 Task: Select the auto option in the diff line inserted.
Action: Mouse moved to (21, 561)
Screenshot: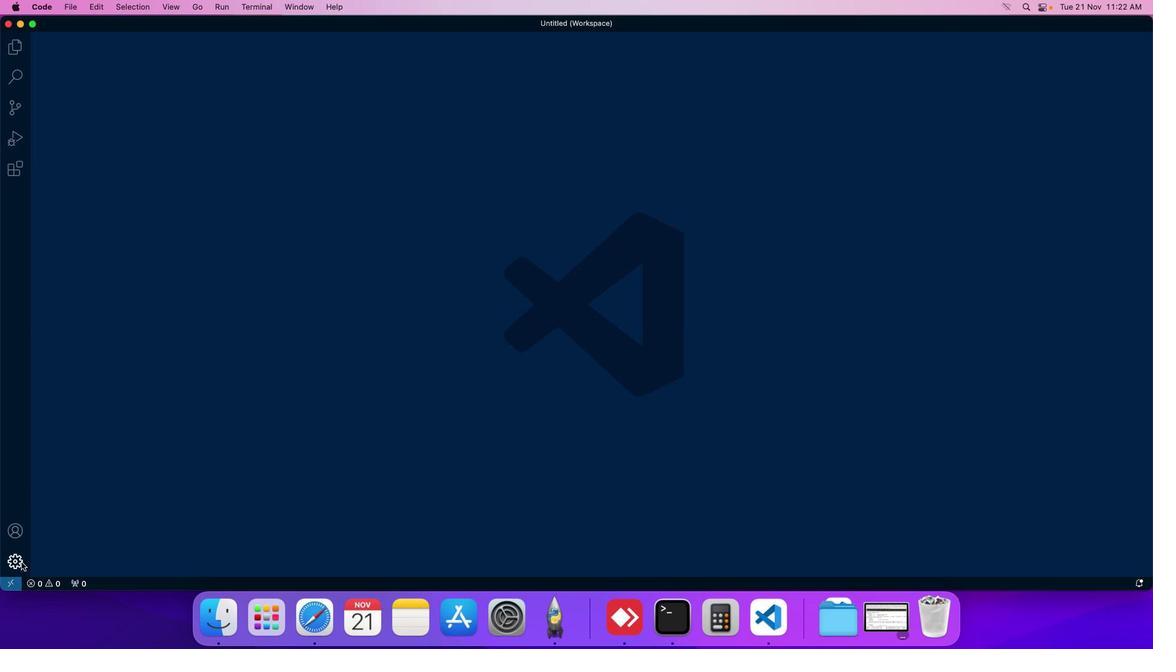 
Action: Mouse pressed left at (21, 561)
Screenshot: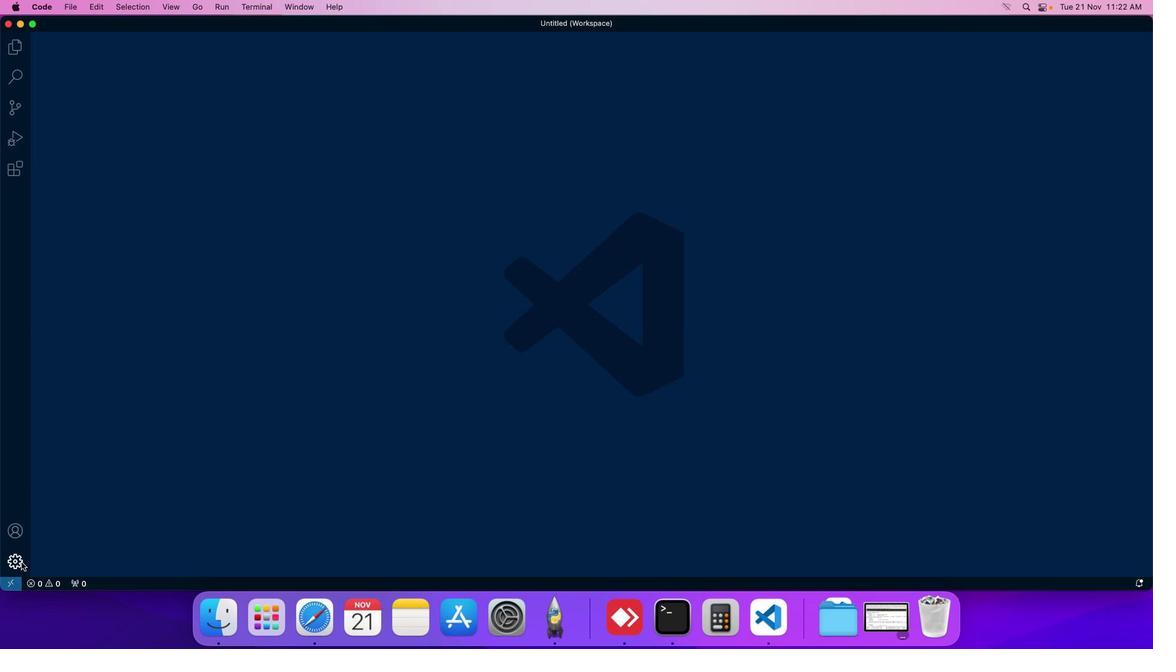 
Action: Mouse moved to (63, 472)
Screenshot: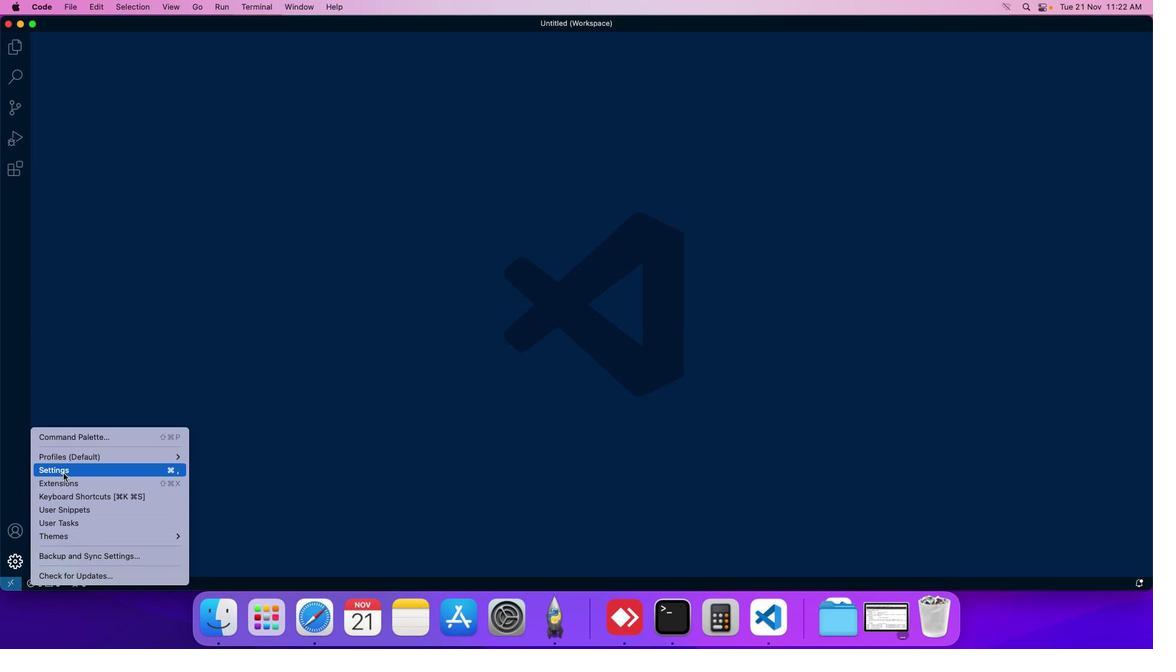 
Action: Mouse pressed left at (63, 472)
Screenshot: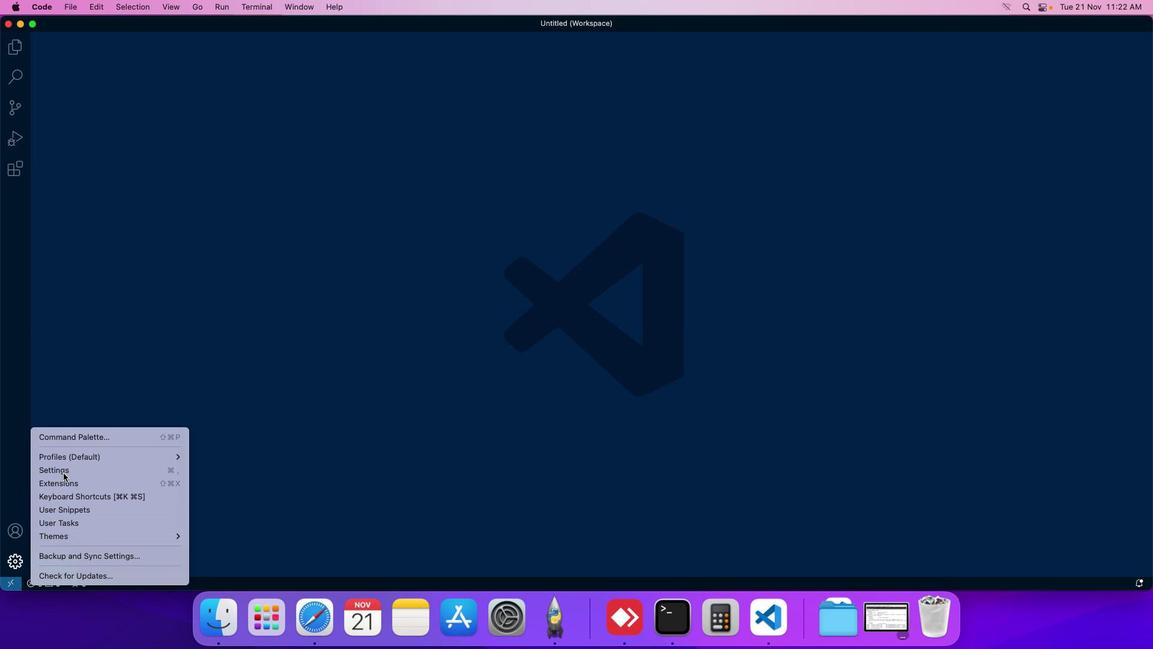 
Action: Mouse moved to (283, 91)
Screenshot: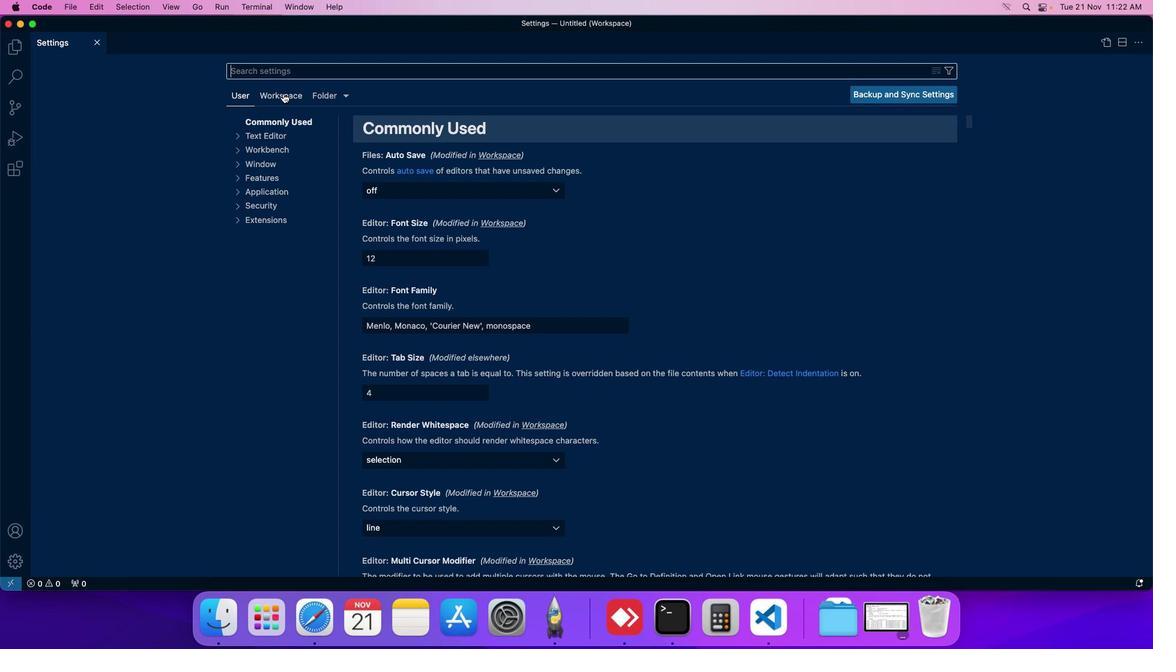 
Action: Mouse pressed left at (283, 91)
Screenshot: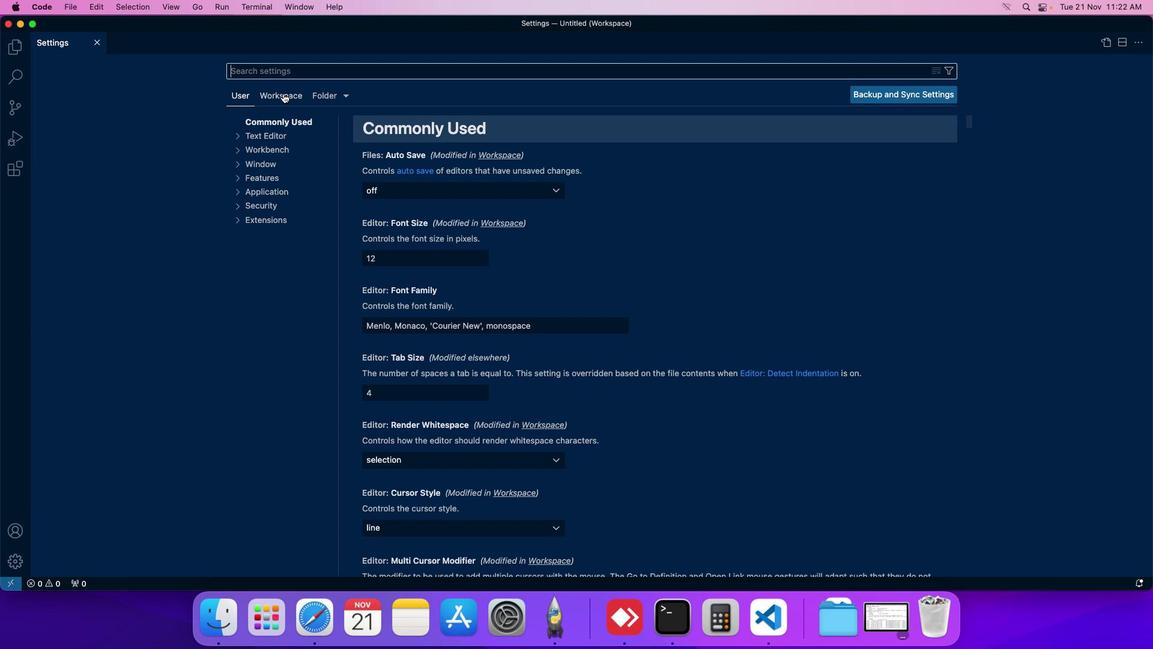 
Action: Mouse moved to (264, 177)
Screenshot: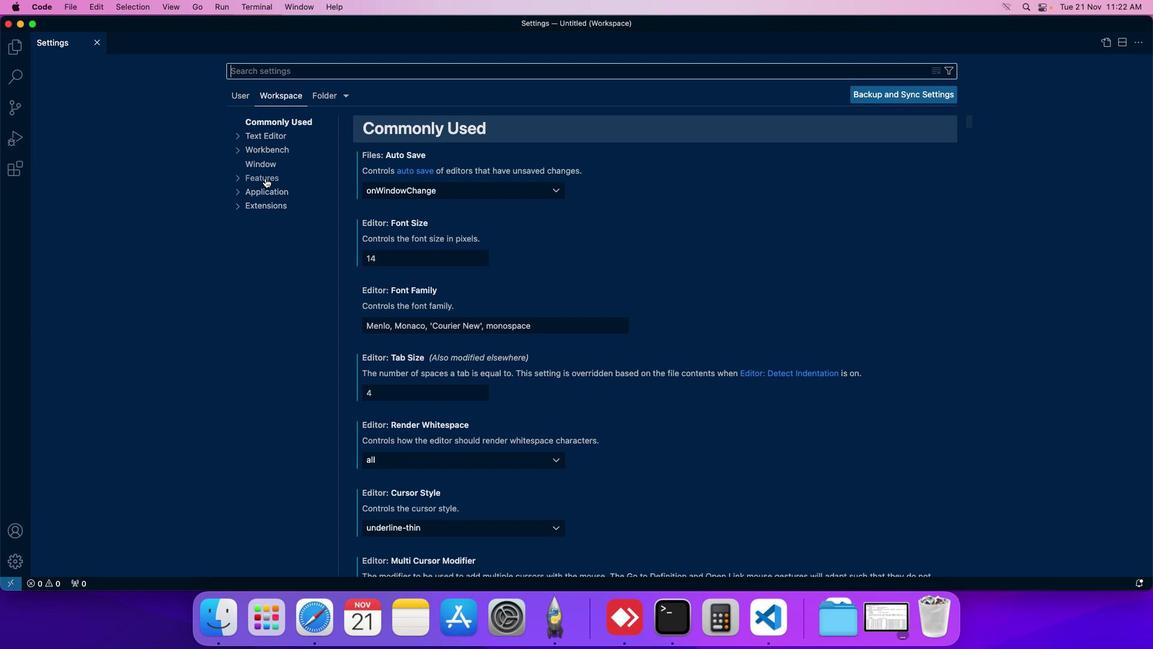 
Action: Mouse pressed left at (264, 177)
Screenshot: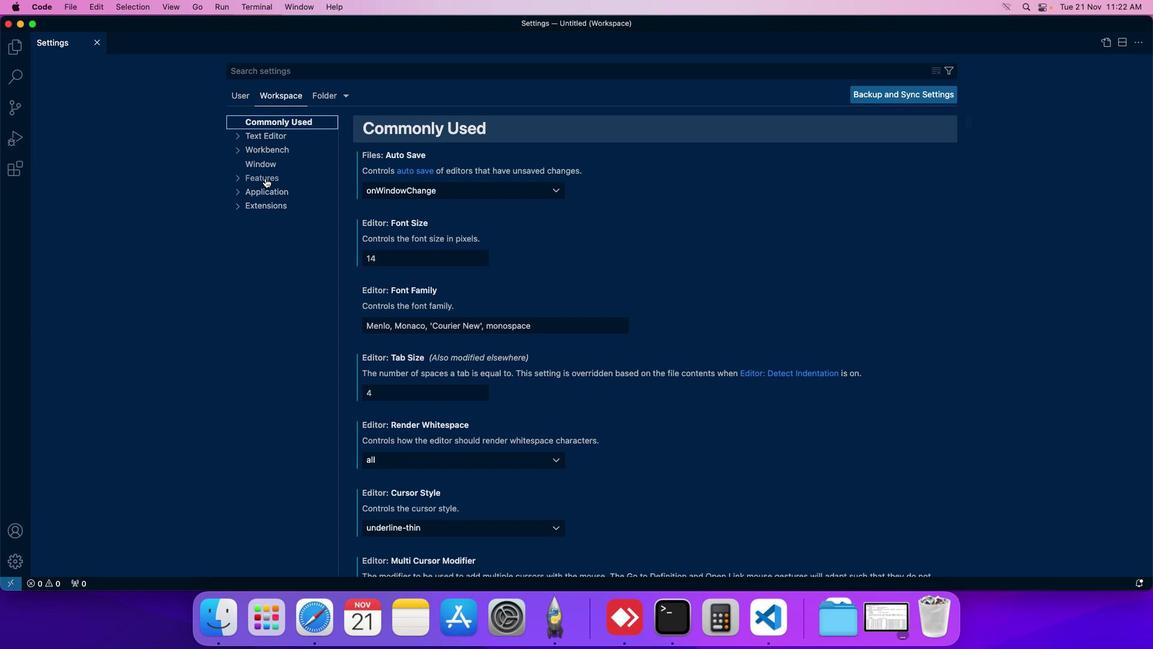 
Action: Mouse moved to (277, 400)
Screenshot: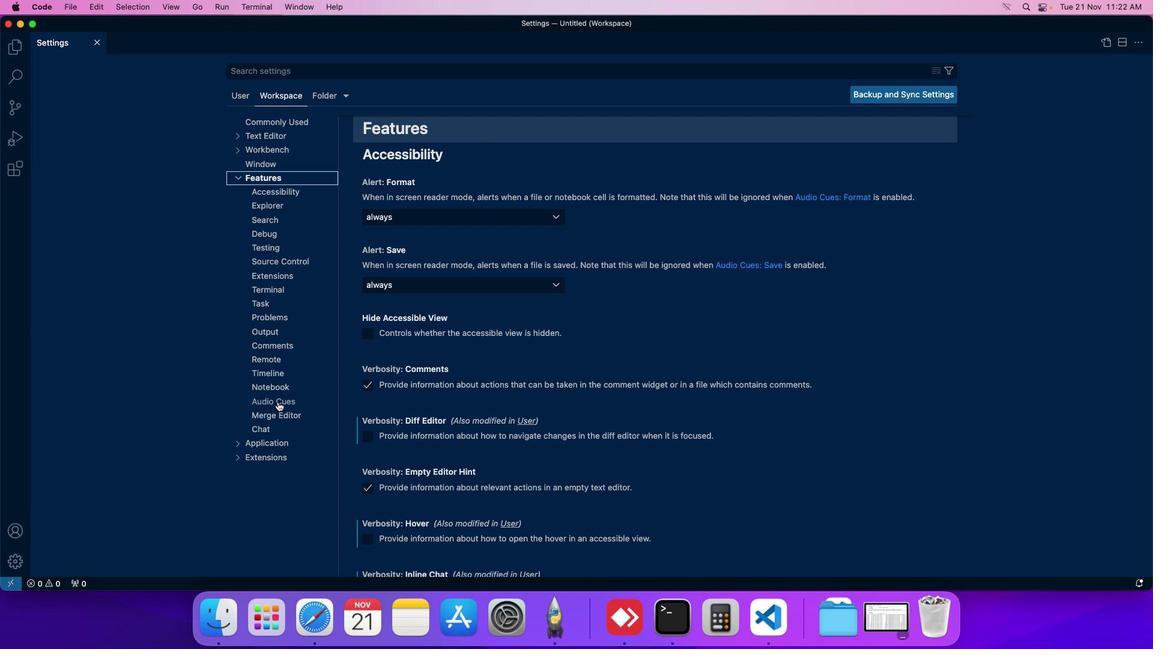 
Action: Mouse pressed left at (277, 400)
Screenshot: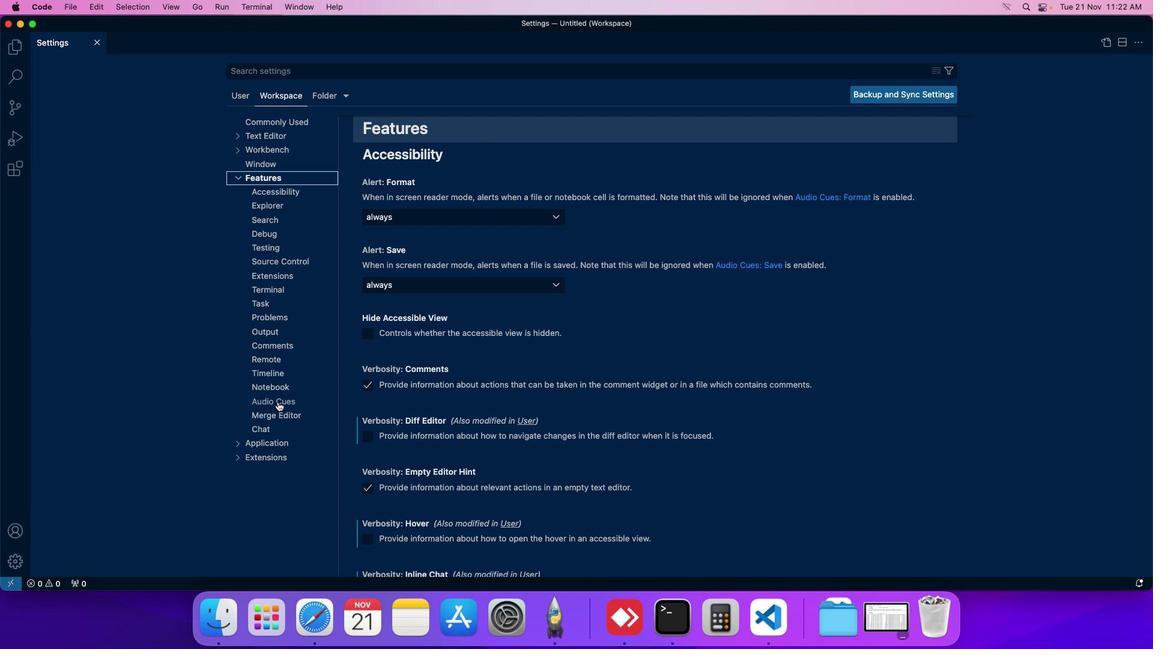 
Action: Mouse moved to (424, 319)
Screenshot: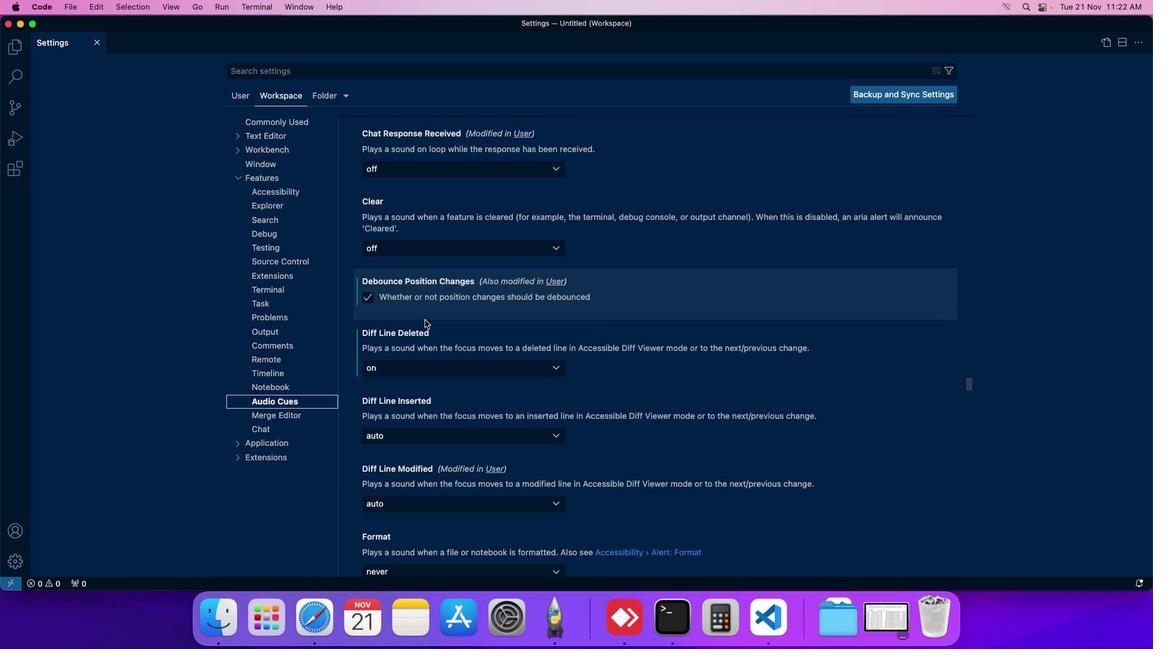 
Action: Mouse scrolled (424, 319) with delta (0, 0)
Screenshot: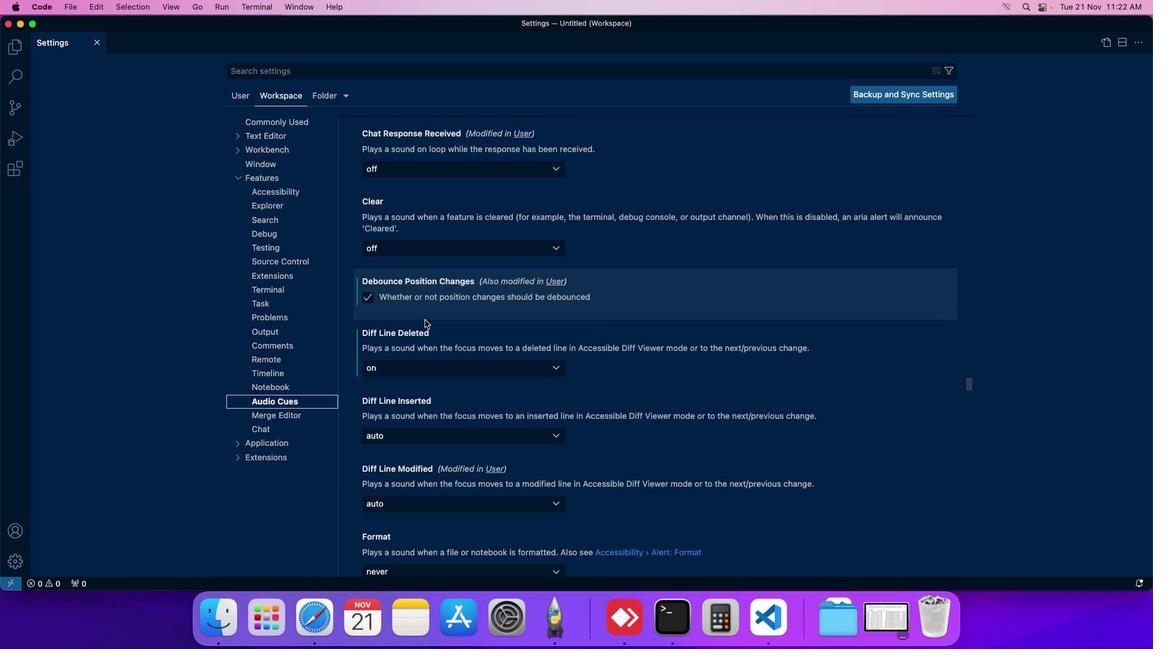 
Action: Mouse scrolled (424, 319) with delta (0, 0)
Screenshot: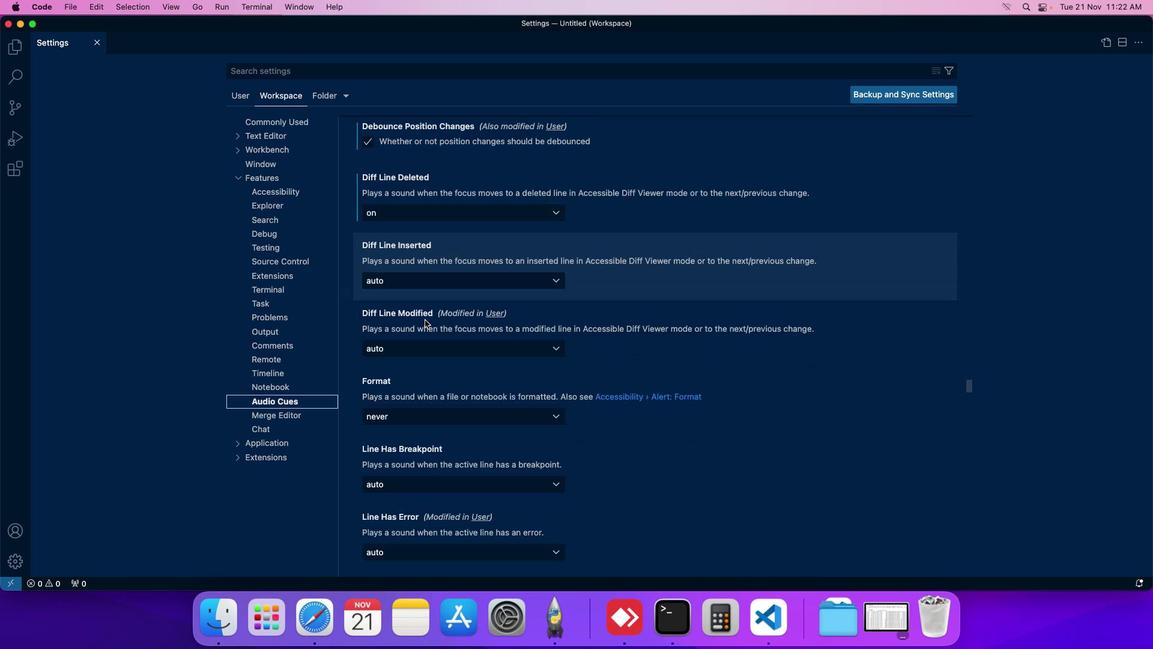 
Action: Mouse moved to (395, 266)
Screenshot: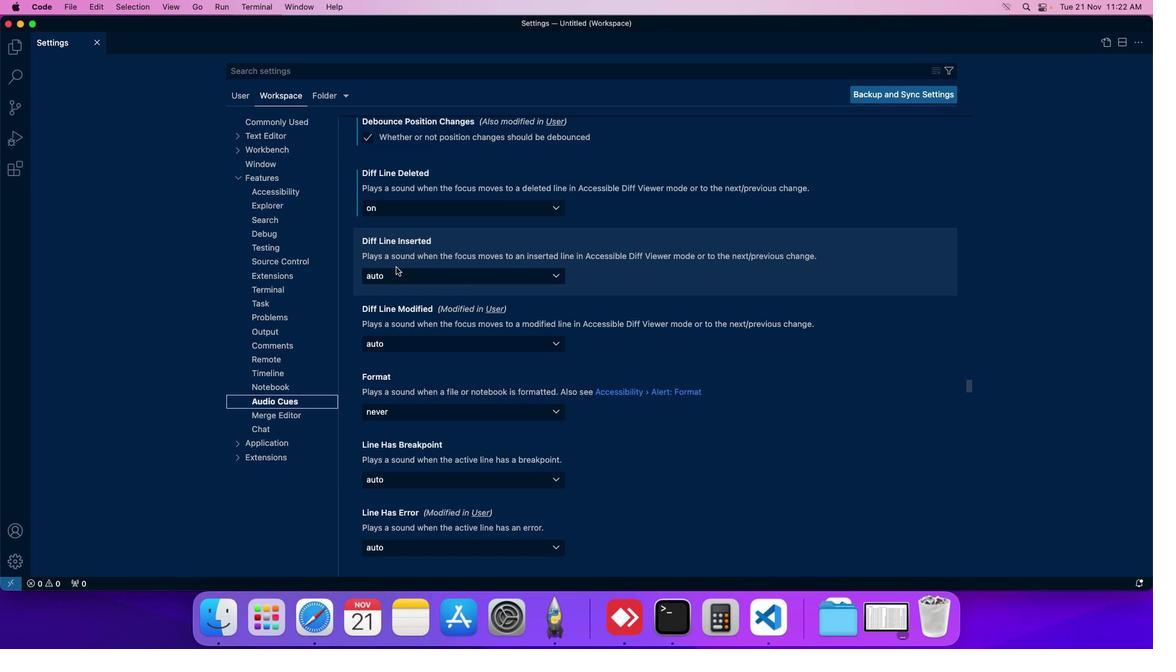 
Action: Mouse pressed left at (395, 266)
Screenshot: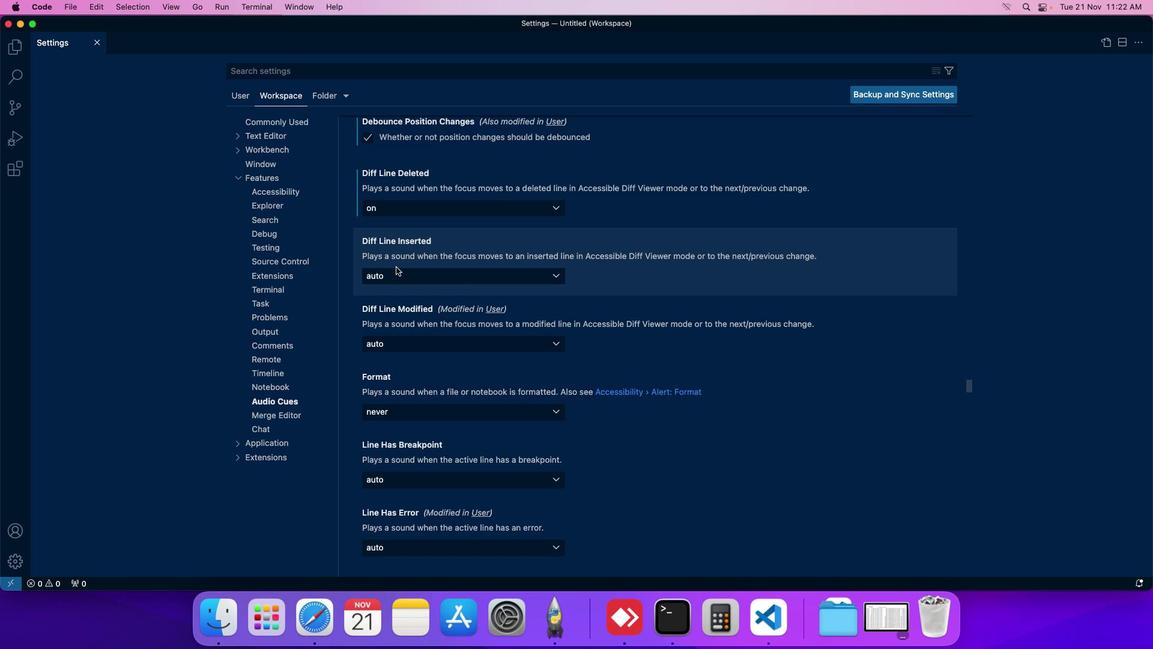 
Action: Mouse moved to (387, 273)
Screenshot: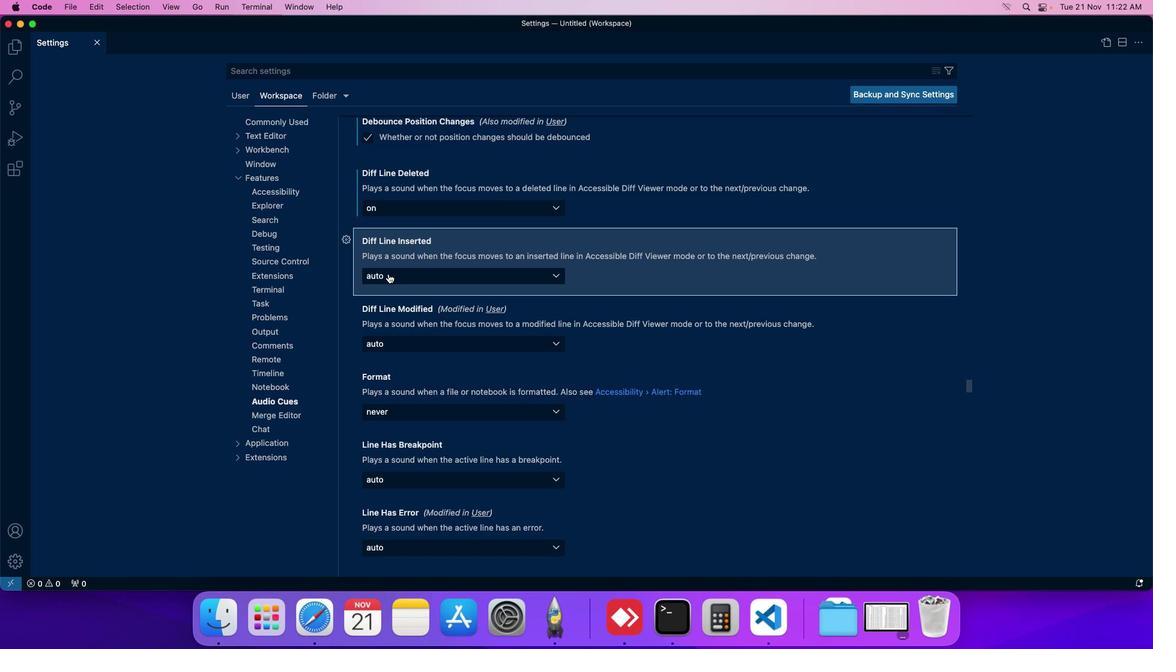 
Action: Mouse pressed left at (387, 273)
Screenshot: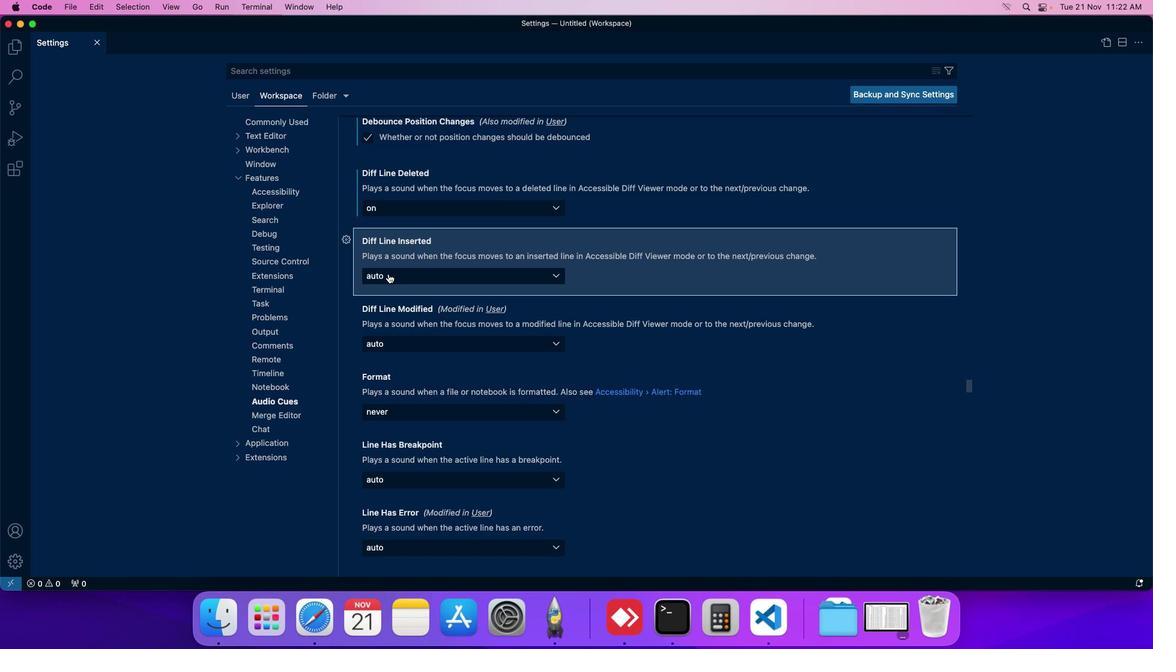 
Action: Mouse moved to (382, 296)
Screenshot: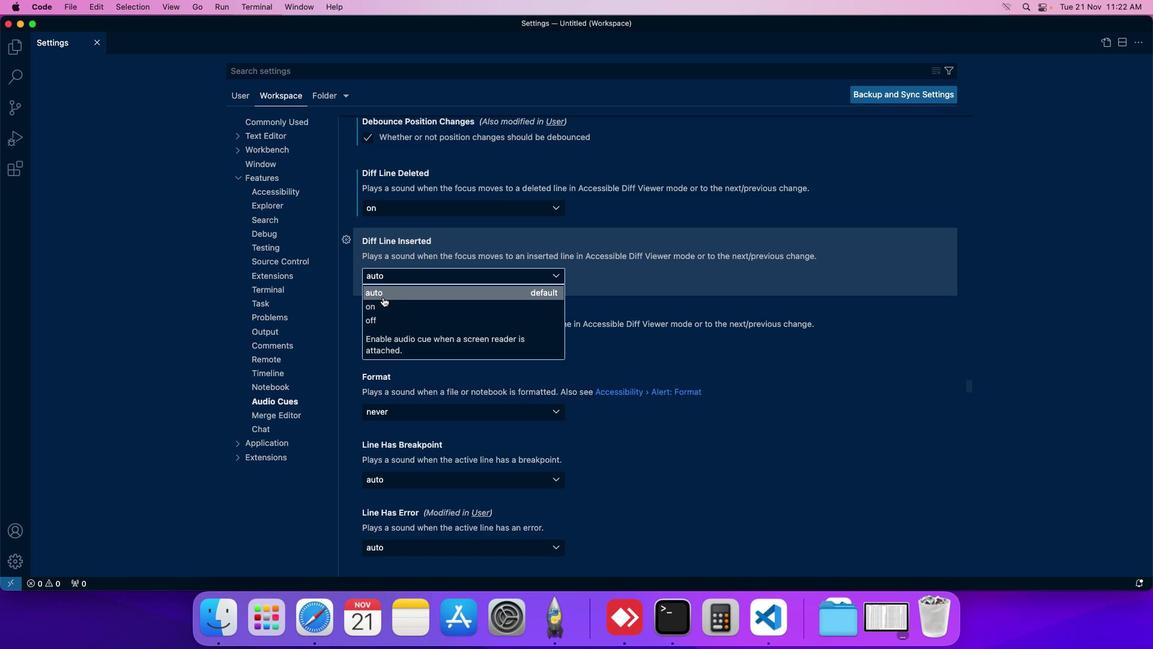 
Action: Mouse pressed left at (382, 296)
Screenshot: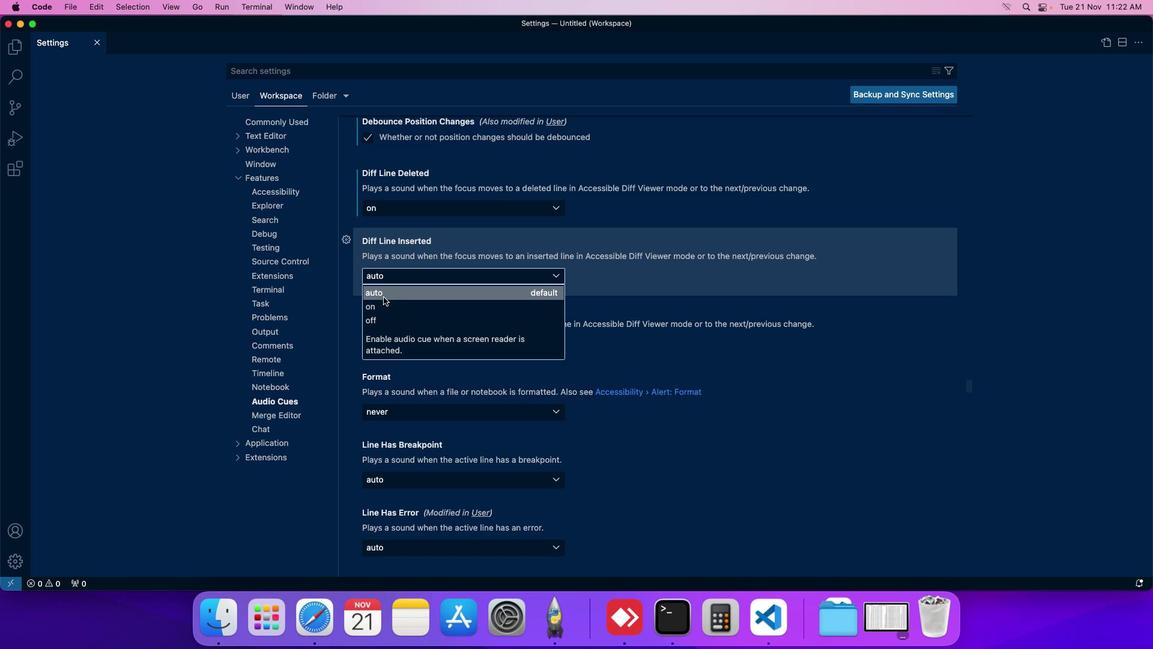 
Action: Mouse moved to (396, 279)
Screenshot: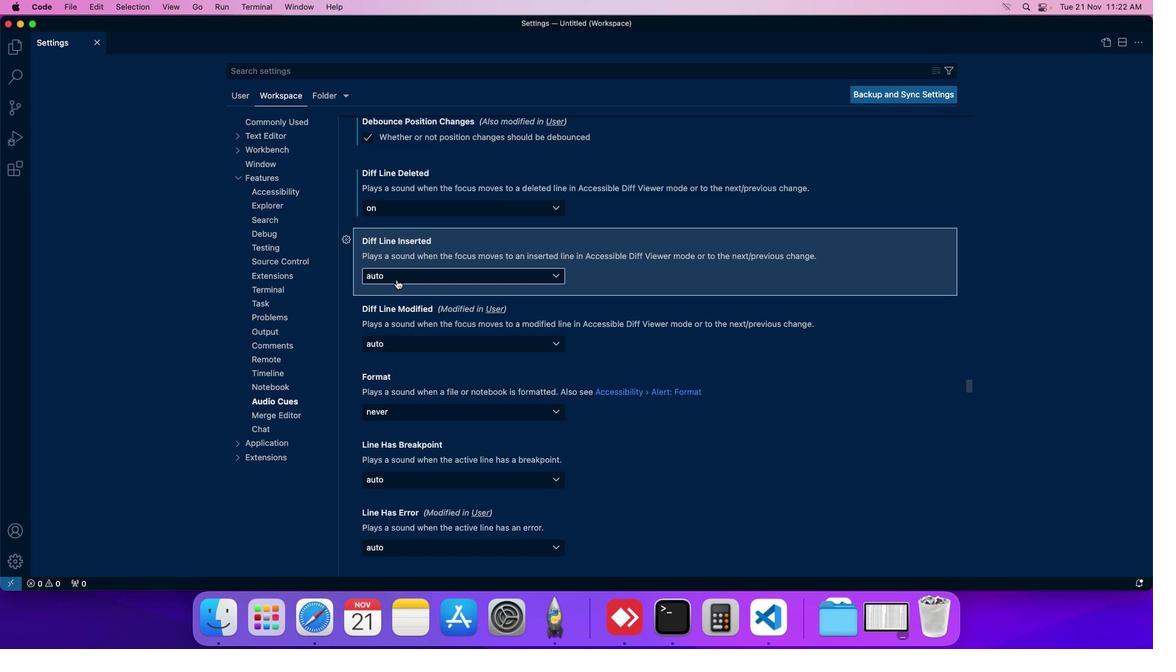 
